 Task: Set "Default preset setting used" for "H.264/MPEG-4 Part 10/AVC encoder (x264)" to very slow.
Action: Mouse moved to (92, 12)
Screenshot: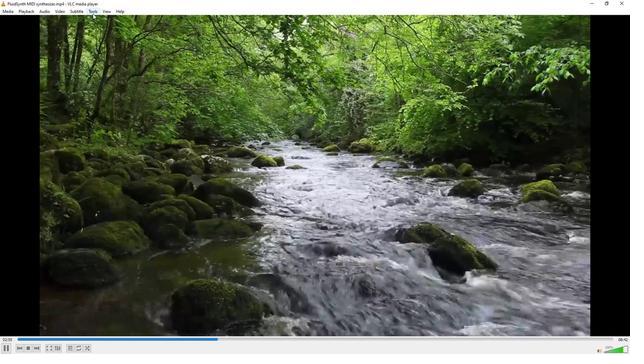 
Action: Mouse pressed left at (92, 12)
Screenshot: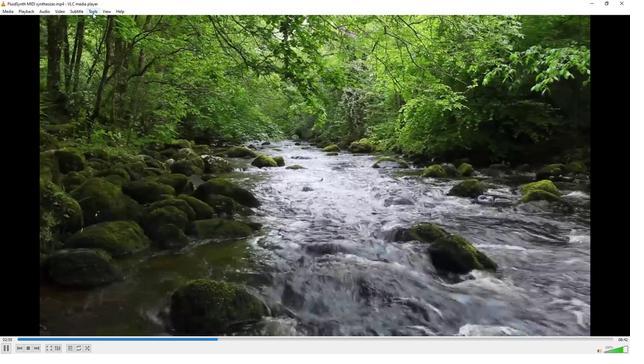 
Action: Mouse moved to (110, 88)
Screenshot: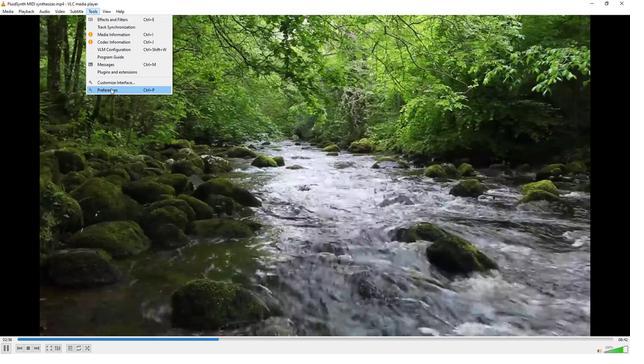 
Action: Mouse pressed left at (110, 88)
Screenshot: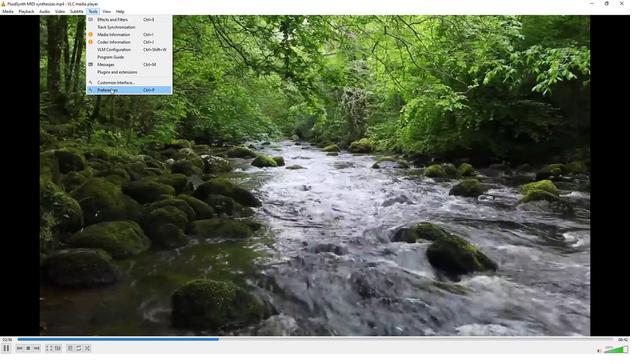 
Action: Mouse moved to (73, 275)
Screenshot: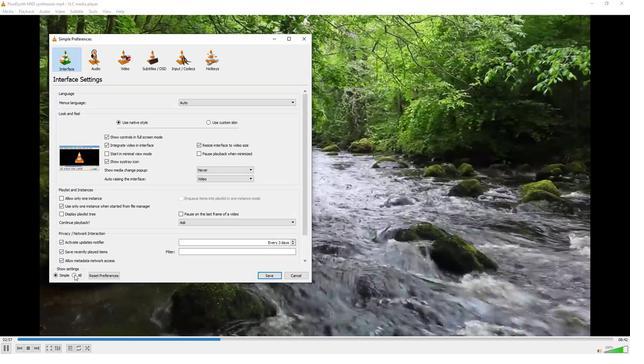 
Action: Mouse pressed left at (73, 275)
Screenshot: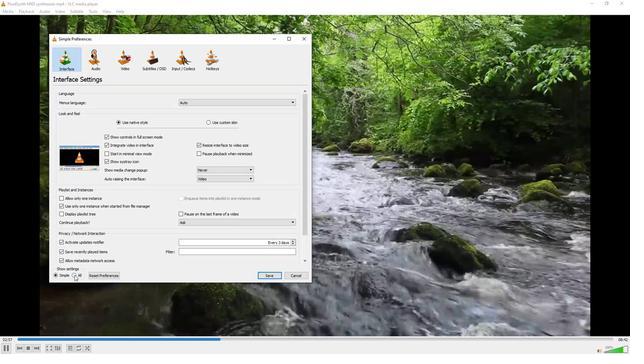 
Action: Mouse moved to (65, 209)
Screenshot: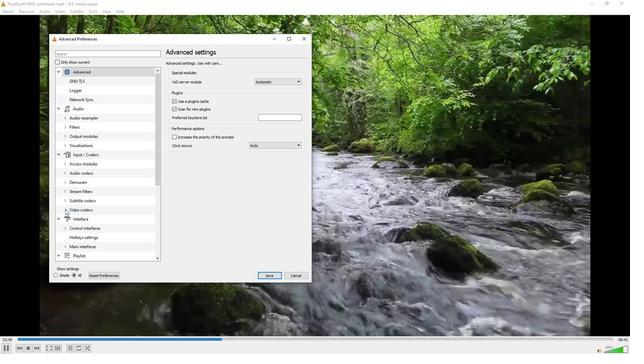 
Action: Mouse pressed left at (65, 209)
Screenshot: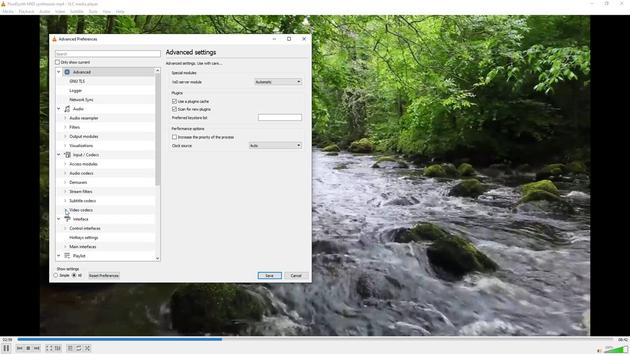 
Action: Mouse moved to (79, 232)
Screenshot: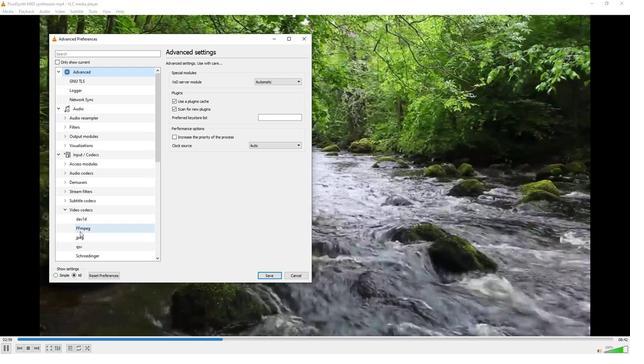 
Action: Mouse scrolled (79, 232) with delta (0, 0)
Screenshot: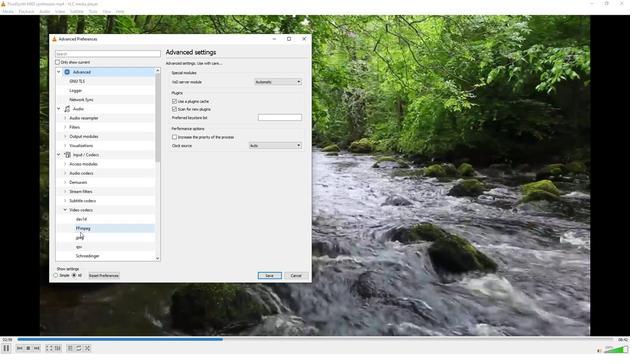 
Action: Mouse moved to (82, 257)
Screenshot: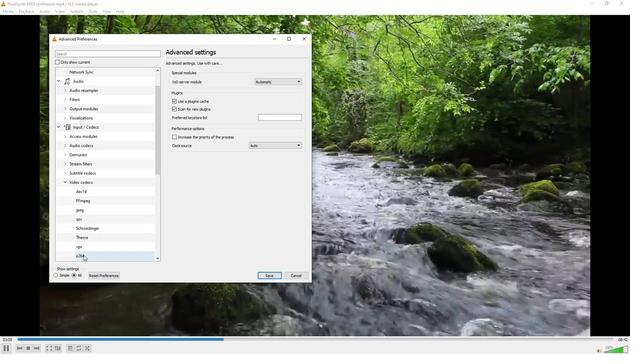 
Action: Mouse pressed left at (82, 257)
Screenshot: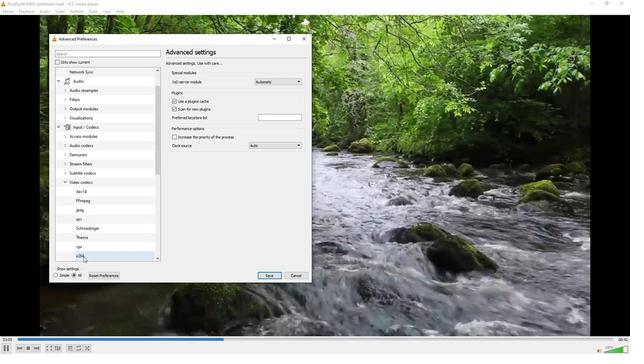 
Action: Mouse moved to (199, 231)
Screenshot: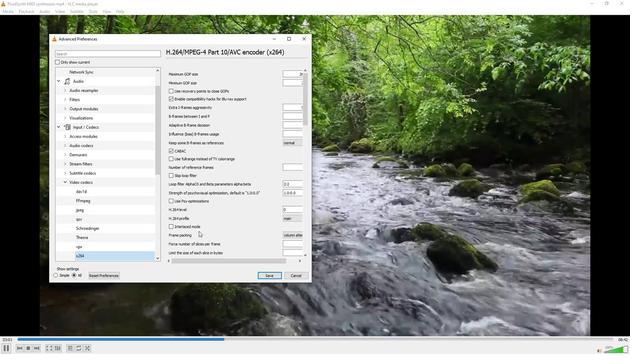 
Action: Mouse scrolled (199, 231) with delta (0, 0)
Screenshot: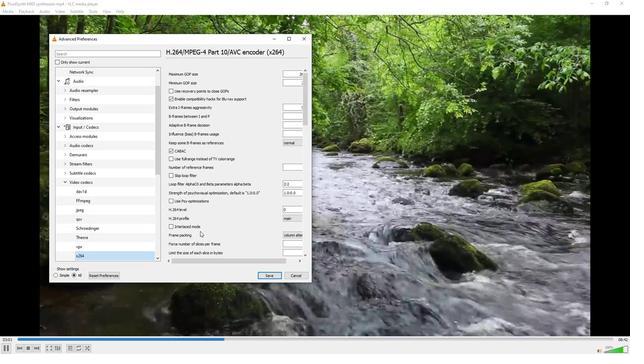 
Action: Mouse scrolled (199, 231) with delta (0, 0)
Screenshot: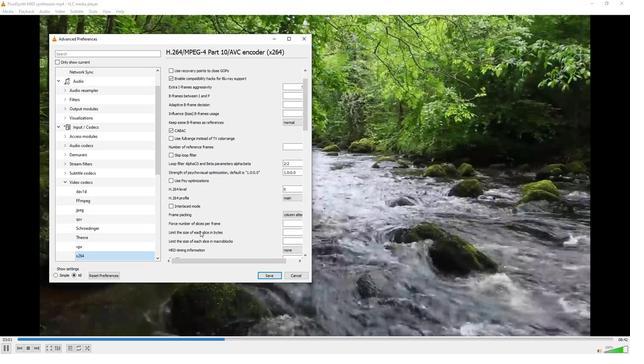 
Action: Mouse scrolled (199, 231) with delta (0, 0)
Screenshot: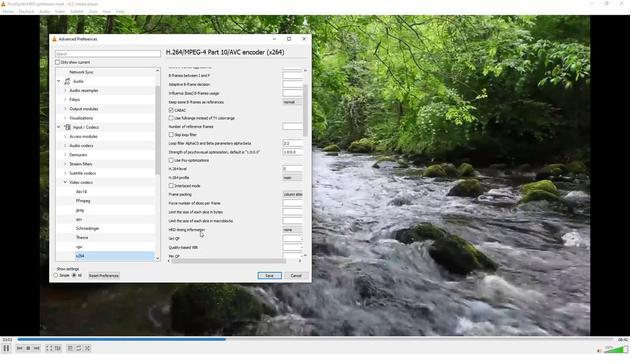 
Action: Mouse scrolled (199, 231) with delta (0, 0)
Screenshot: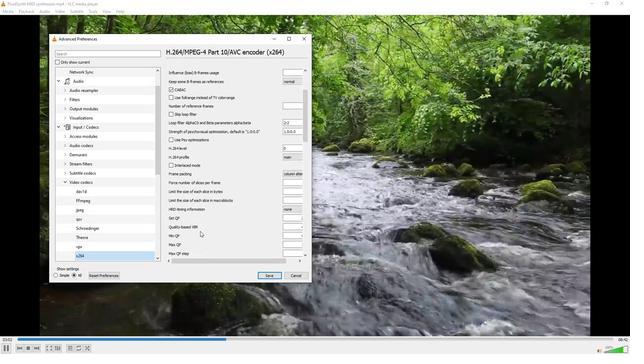
Action: Mouse scrolled (199, 231) with delta (0, 0)
Screenshot: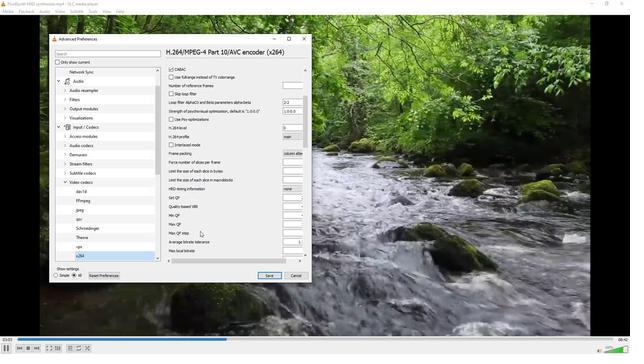 
Action: Mouse scrolled (199, 231) with delta (0, 0)
Screenshot: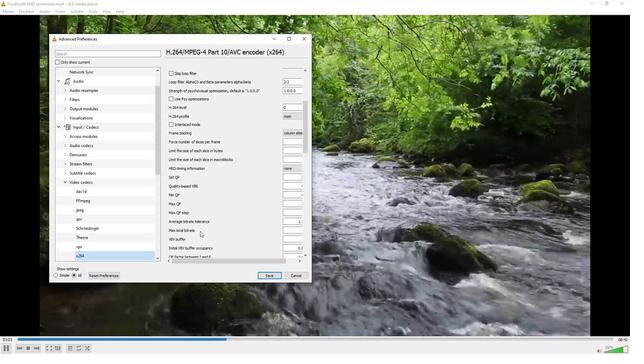 
Action: Mouse scrolled (199, 231) with delta (0, 0)
Screenshot: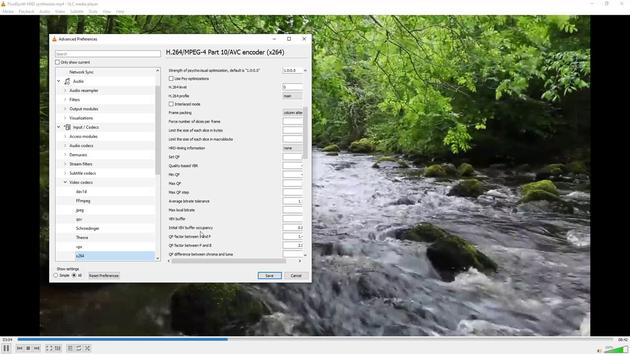 
Action: Mouse scrolled (199, 231) with delta (0, 0)
Screenshot: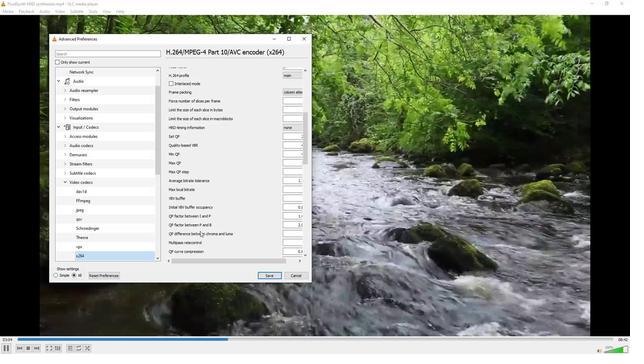 
Action: Mouse scrolled (199, 231) with delta (0, 0)
Screenshot: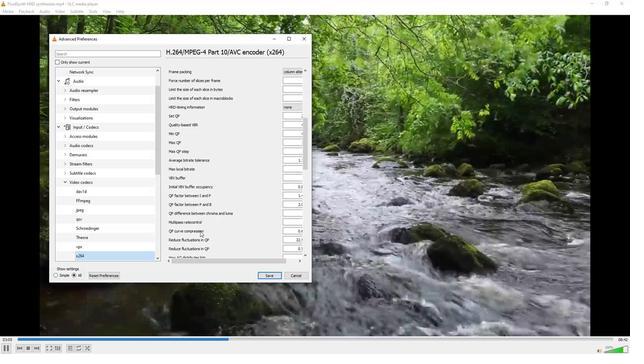 
Action: Mouse scrolled (199, 231) with delta (0, 0)
Screenshot: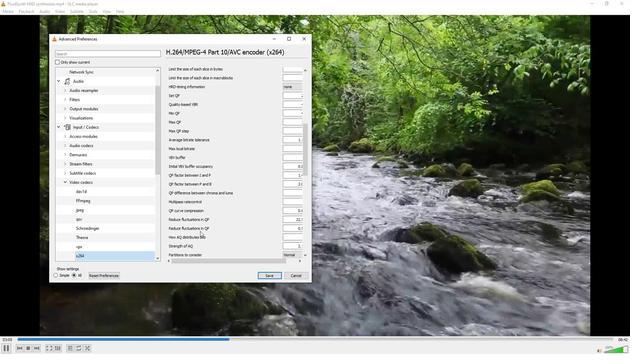 
Action: Mouse scrolled (199, 231) with delta (0, 0)
Screenshot: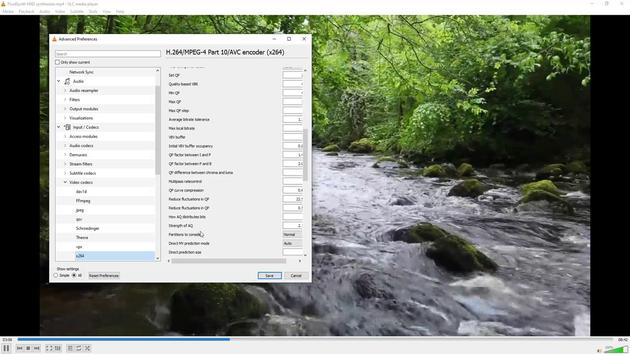 
Action: Mouse scrolled (199, 231) with delta (0, 0)
Screenshot: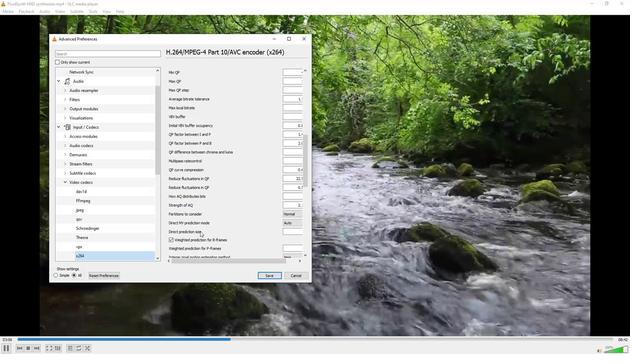 
Action: Mouse scrolled (199, 231) with delta (0, 0)
Screenshot: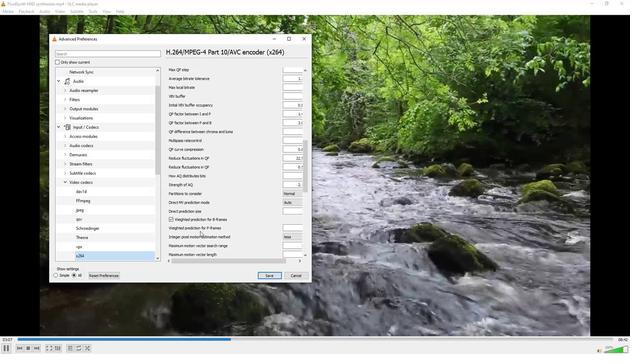 
Action: Mouse scrolled (199, 231) with delta (0, 0)
Screenshot: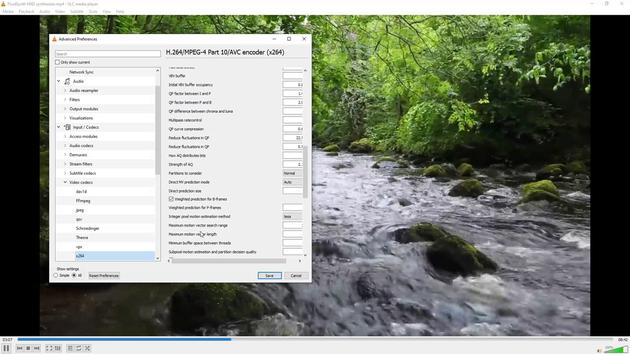 
Action: Mouse scrolled (199, 231) with delta (0, 0)
Screenshot: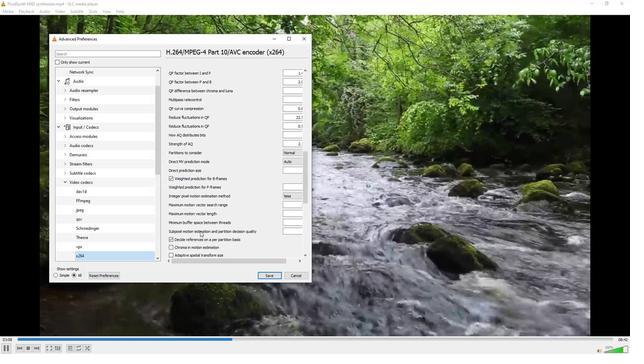 
Action: Mouse scrolled (199, 231) with delta (0, 0)
Screenshot: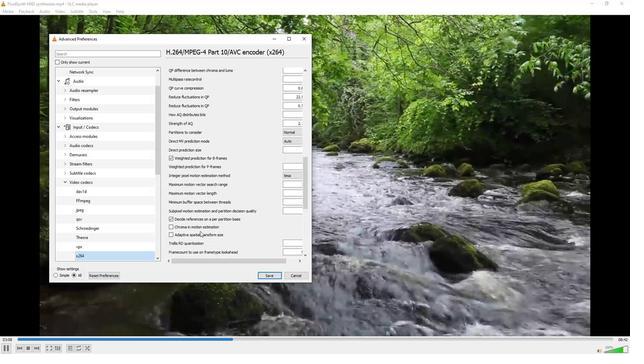 
Action: Mouse scrolled (199, 231) with delta (0, 0)
Screenshot: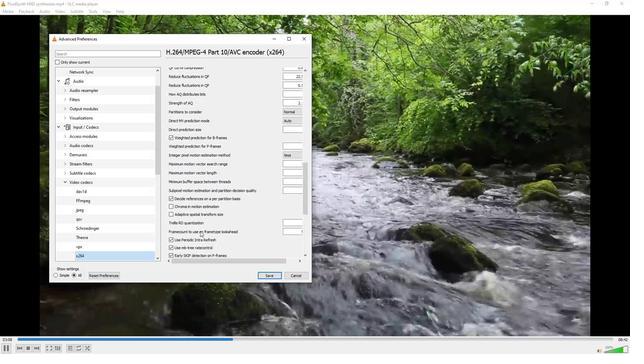 
Action: Mouse scrolled (199, 231) with delta (0, 0)
Screenshot: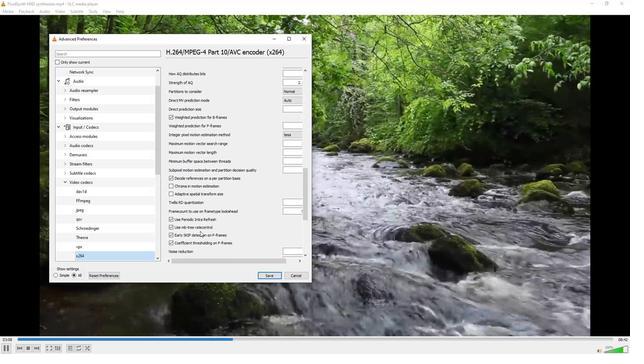 
Action: Mouse scrolled (199, 231) with delta (0, 0)
Screenshot: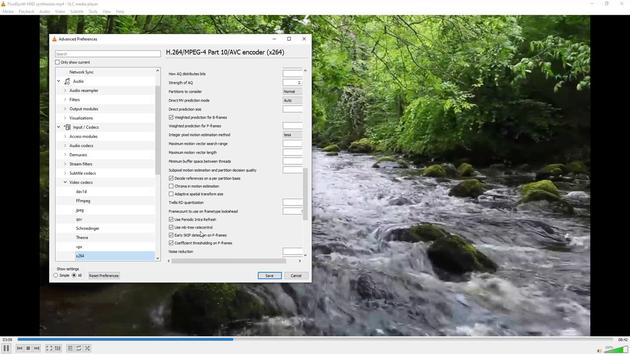 
Action: Mouse scrolled (199, 231) with delta (0, 0)
Screenshot: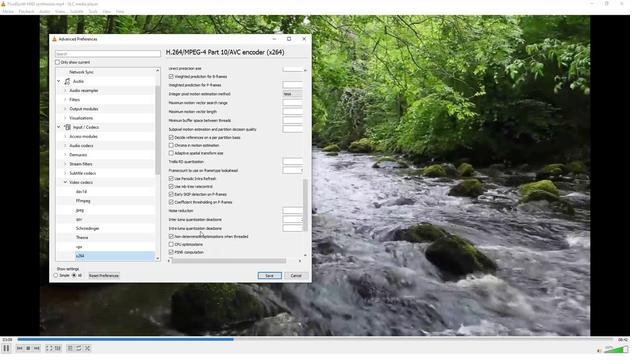 
Action: Mouse scrolled (199, 231) with delta (0, 0)
Screenshot: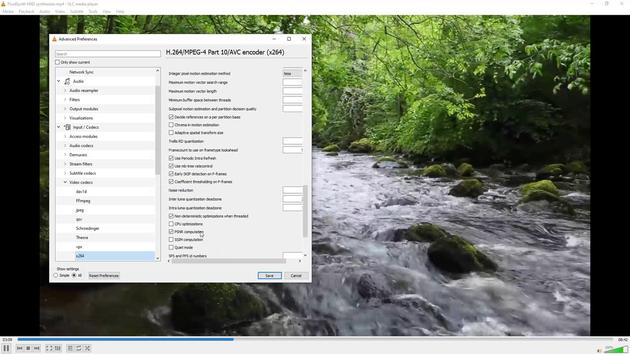 
Action: Mouse scrolled (199, 231) with delta (0, 0)
Screenshot: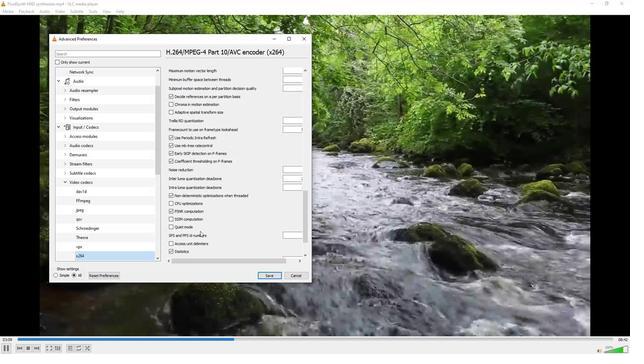 
Action: Mouse scrolled (199, 231) with delta (0, 0)
Screenshot: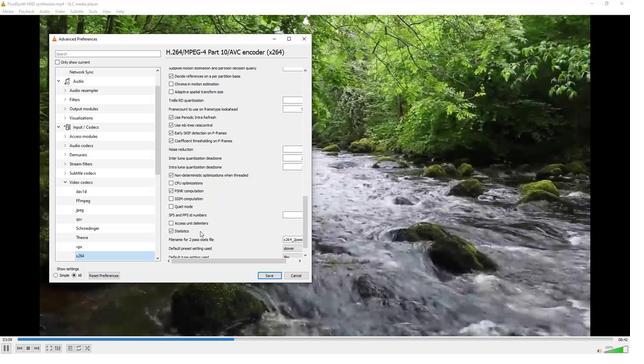 
Action: Mouse scrolled (199, 231) with delta (0, 0)
Screenshot: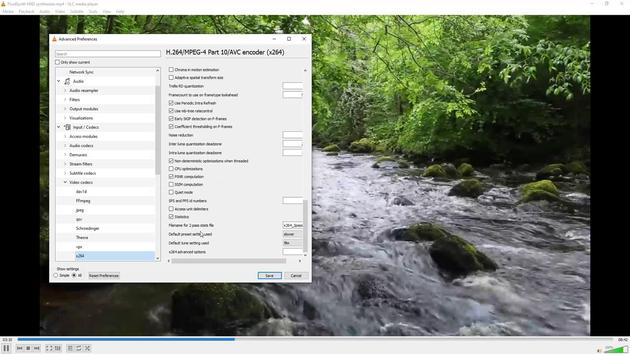 
Action: Mouse moved to (288, 231)
Screenshot: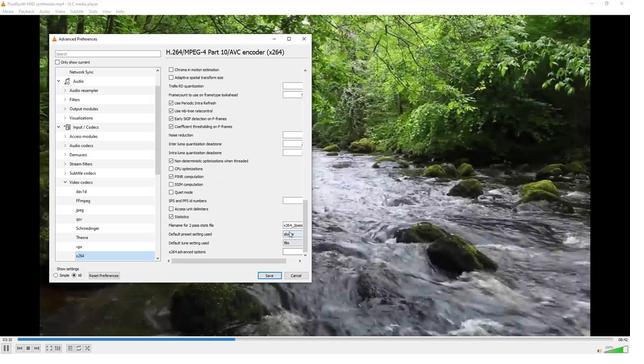 
Action: Mouse pressed left at (288, 231)
Screenshot: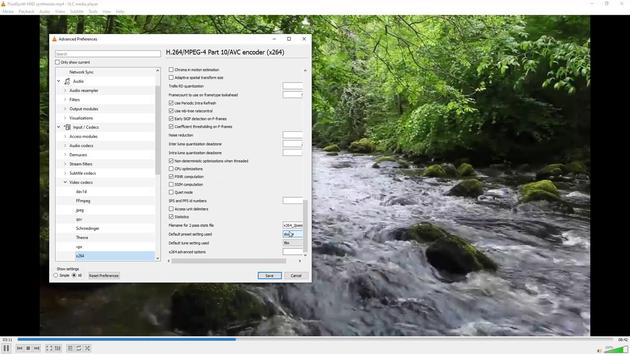 
Action: Mouse moved to (293, 276)
Screenshot: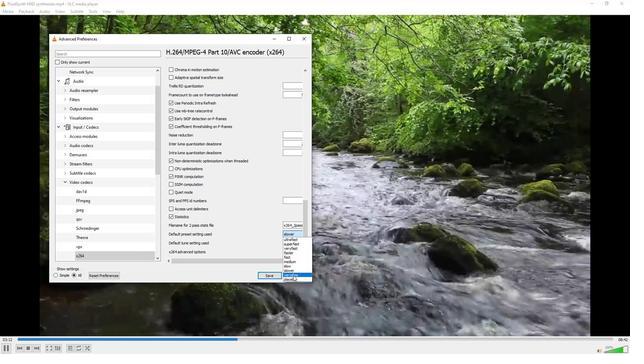 
Action: Mouse pressed left at (293, 276)
Screenshot: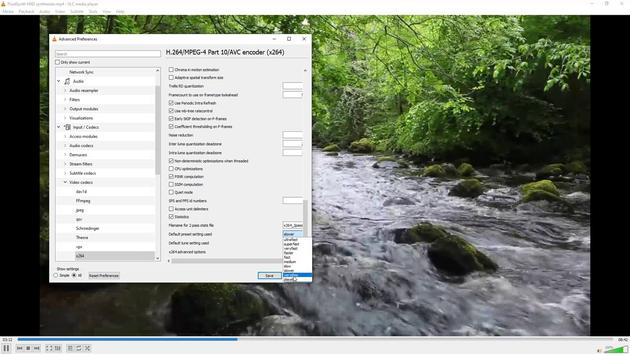 
Action: Mouse moved to (290, 275)
Screenshot: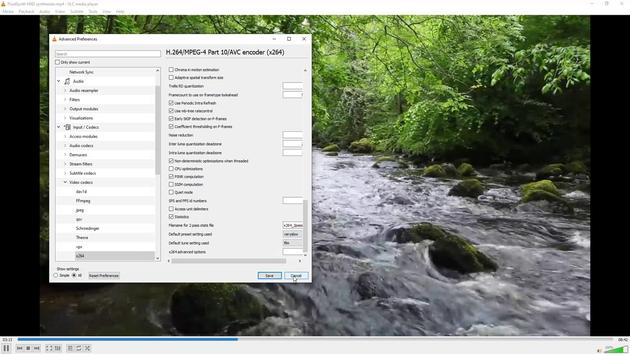 
